 Task: Remove macro "New macro".
Action: Mouse moved to (266, 105)
Screenshot: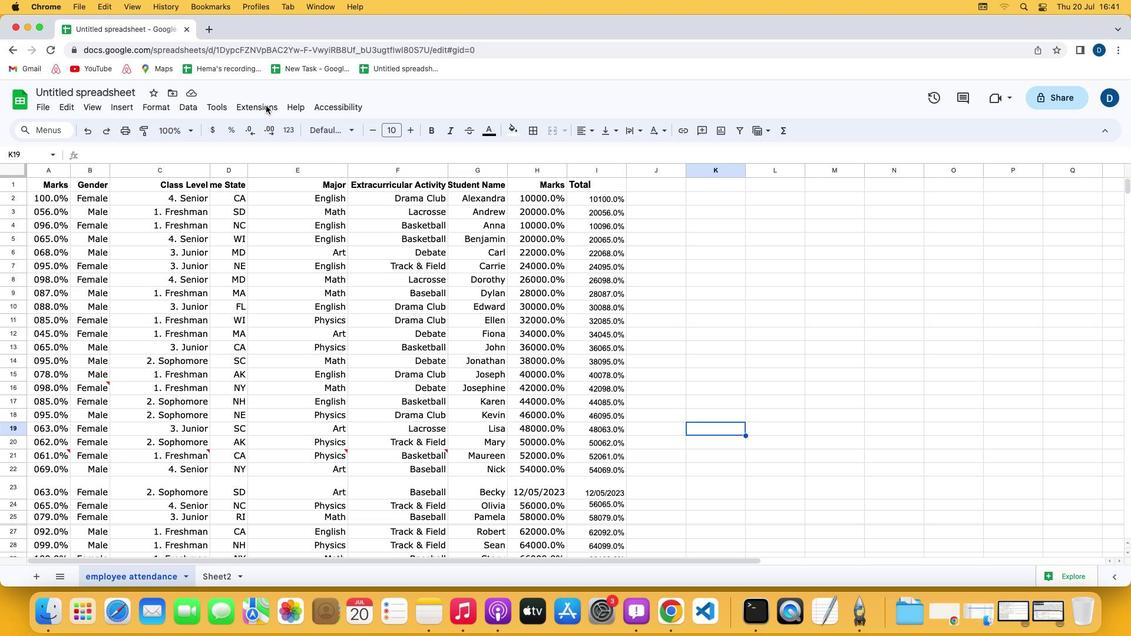 
Action: Mouse pressed left at (266, 105)
Screenshot: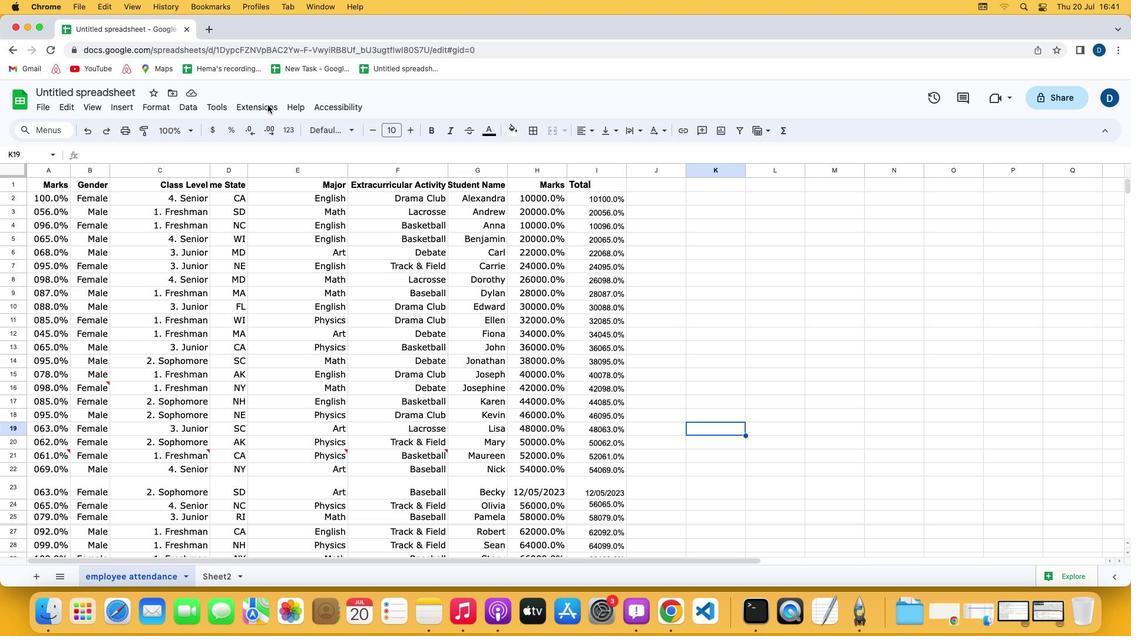 
Action: Mouse moved to (267, 105)
Screenshot: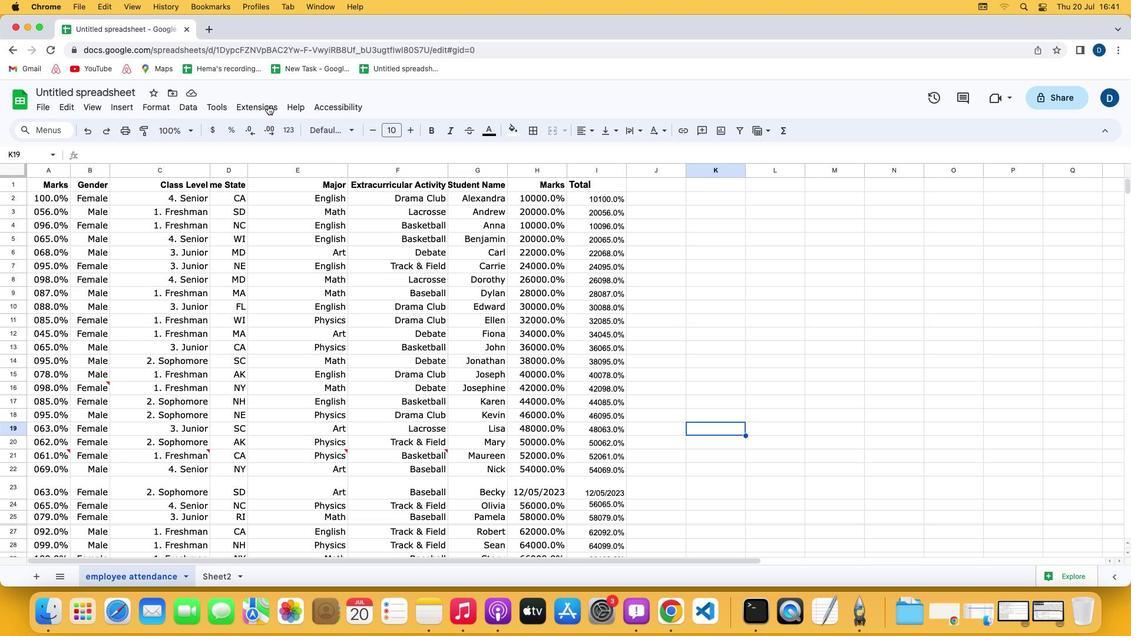 
Action: Mouse pressed left at (267, 105)
Screenshot: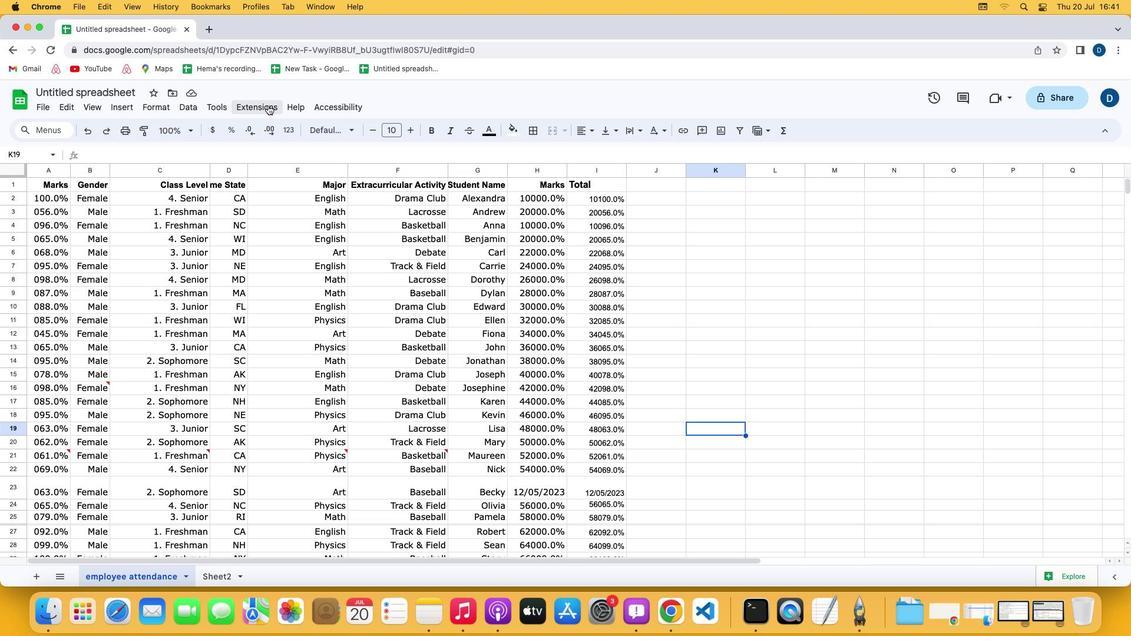 
Action: Mouse moved to (460, 195)
Screenshot: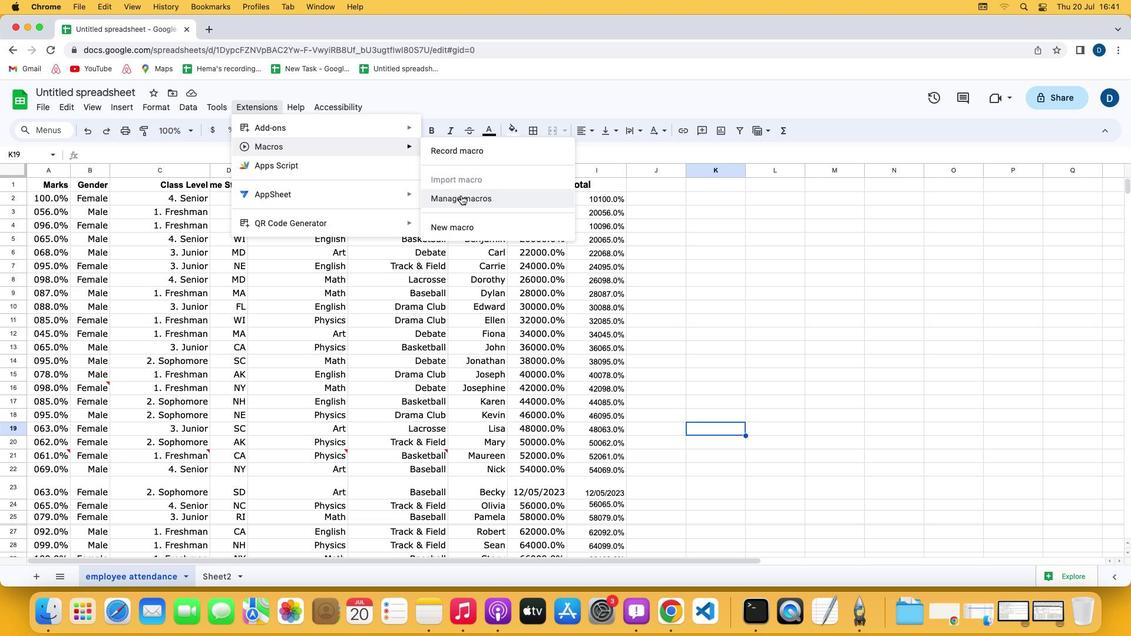 
Action: Mouse pressed left at (460, 195)
Screenshot: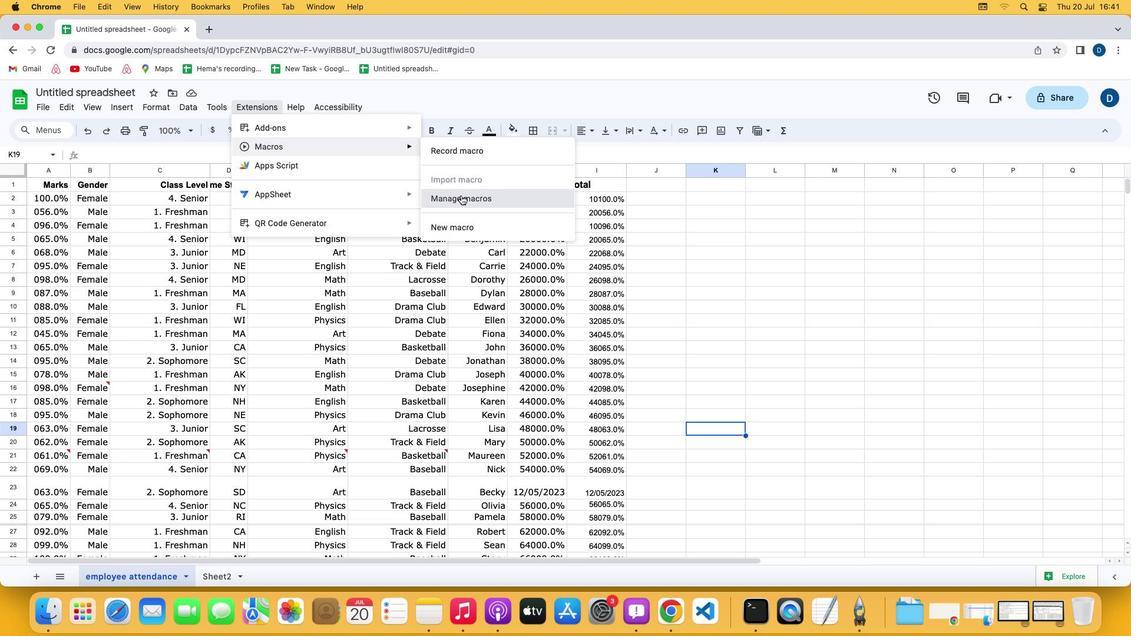 
Action: Mouse moved to (669, 294)
Screenshot: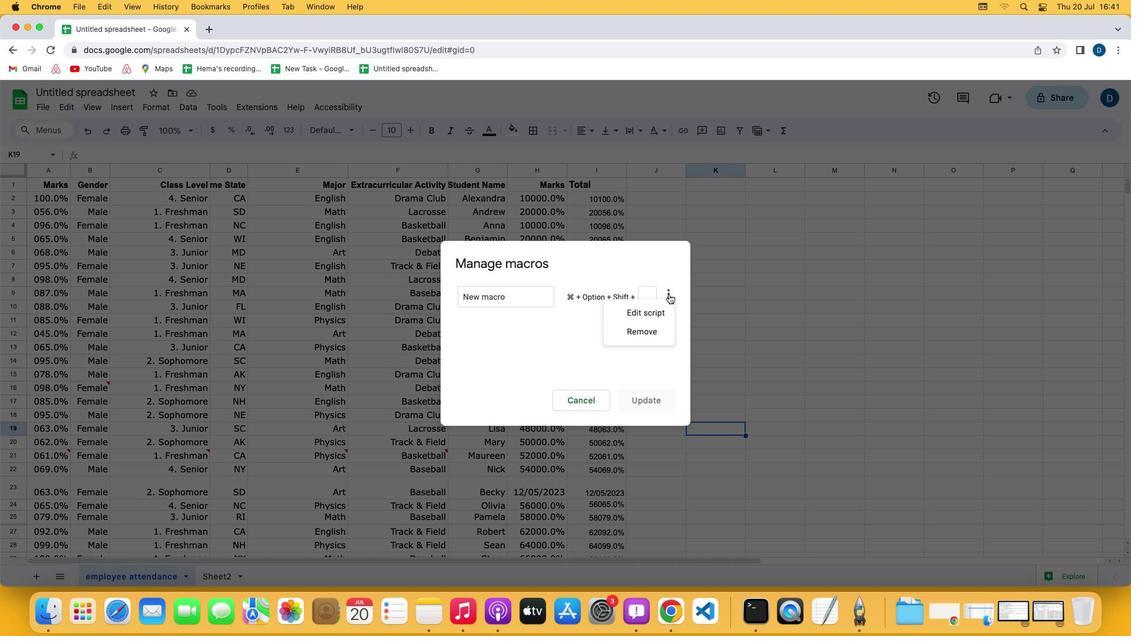 
Action: Mouse pressed left at (669, 294)
Screenshot: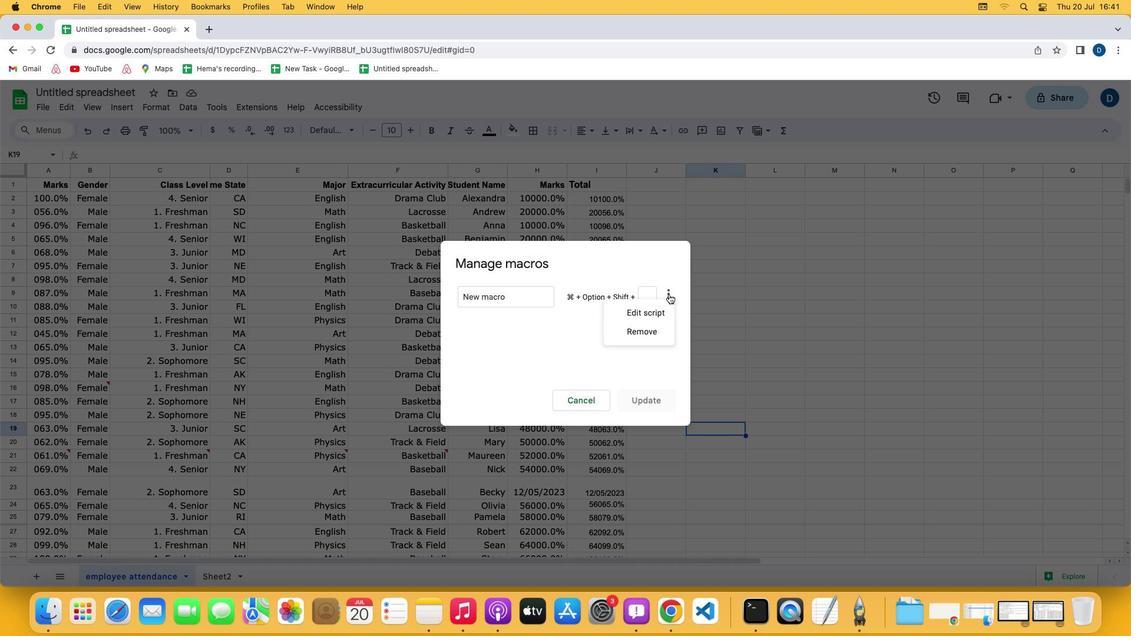 
Action: Mouse moved to (645, 334)
Screenshot: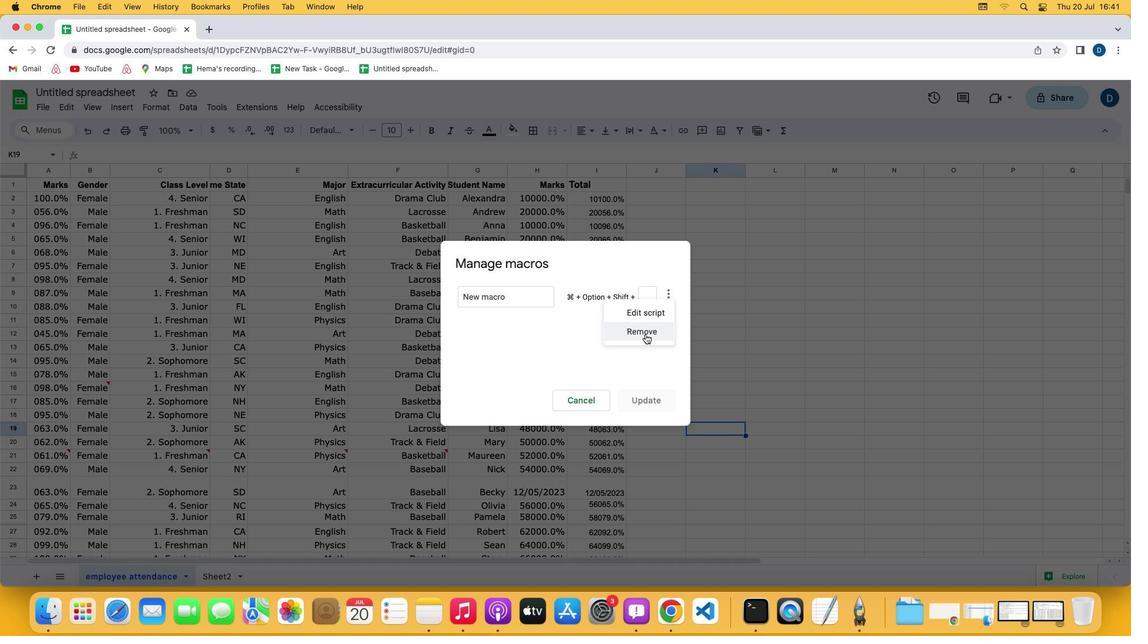 
Action: Mouse pressed left at (645, 334)
Screenshot: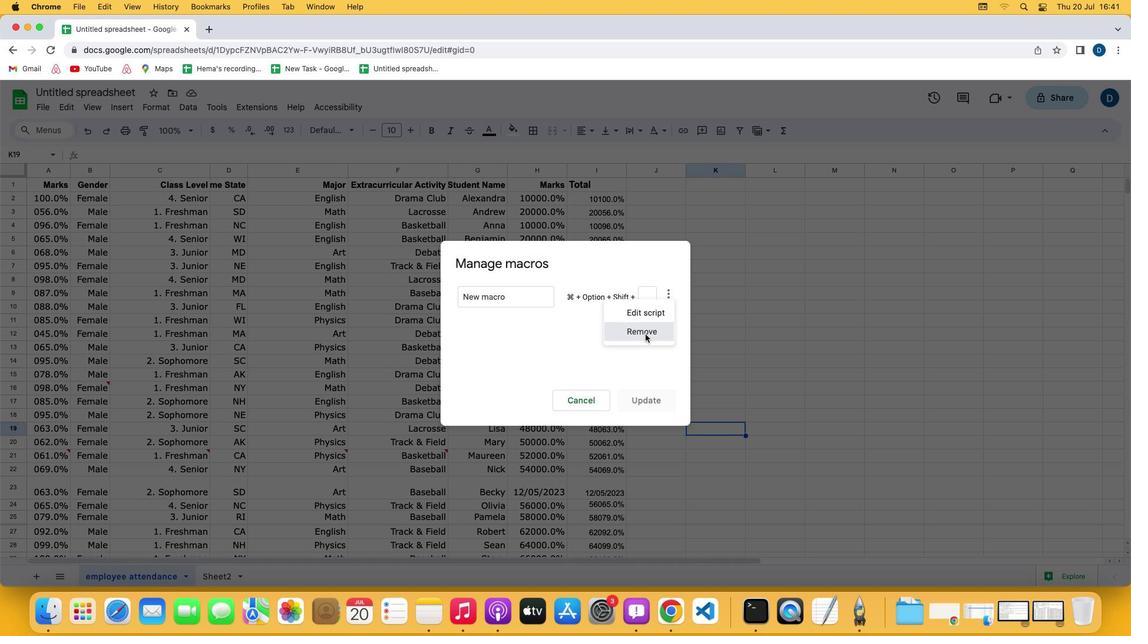 
Action: Mouse moved to (640, 346)
Screenshot: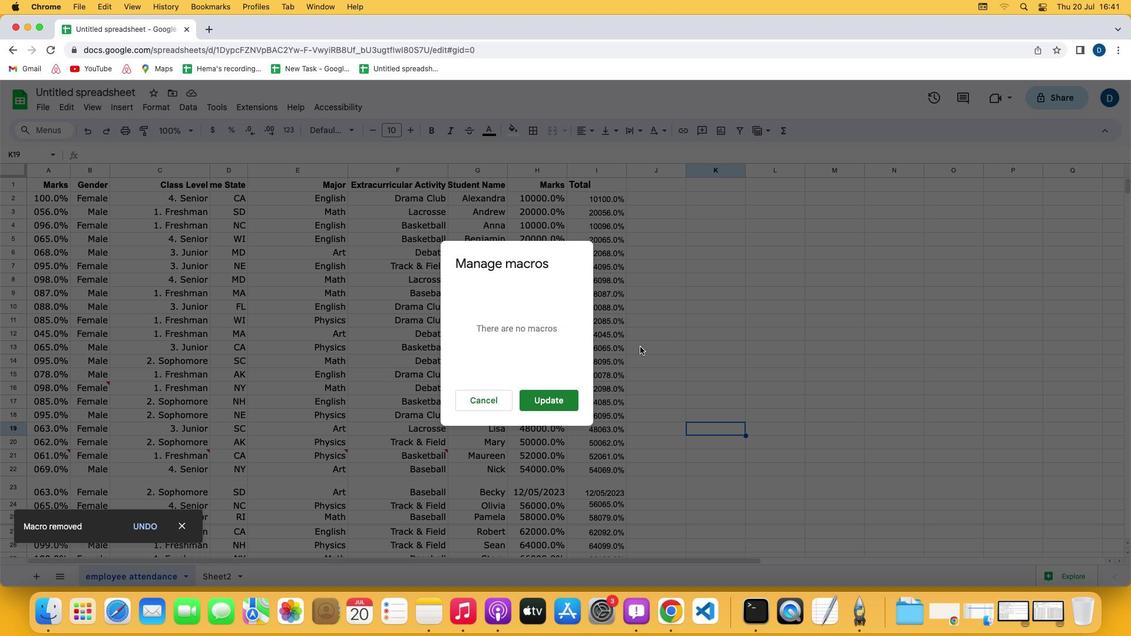
